 Task: Select Pets. Add to cart, from Tom Thumb_x000D_
 for 3194 Cheshire Road, Bridgeport, Connecticut 06604, Cell Number 203-362-4243, following items : Iams Proactive Health Cat Food High Protein (6 lb)_x000D_
 - 1, Iams Adult Healthy Dry Cat Food Chicken (3.5 lb)_x000D_
 - 1, Purina ONE Tender Selects Blend Natural Dry Cat Food with Real Salmon (3.5 lb)_x000D_
 - 1, Sheba Cuts in Gravy Cat Food with Chicken (1.32 oz x 2 ct)_x000D_
 - 1, Delectables Stew Lickable Cat Treat with Tuna and Shrimp (1.4 oz)_x000D_
 - 1
Action: Mouse moved to (488, 115)
Screenshot: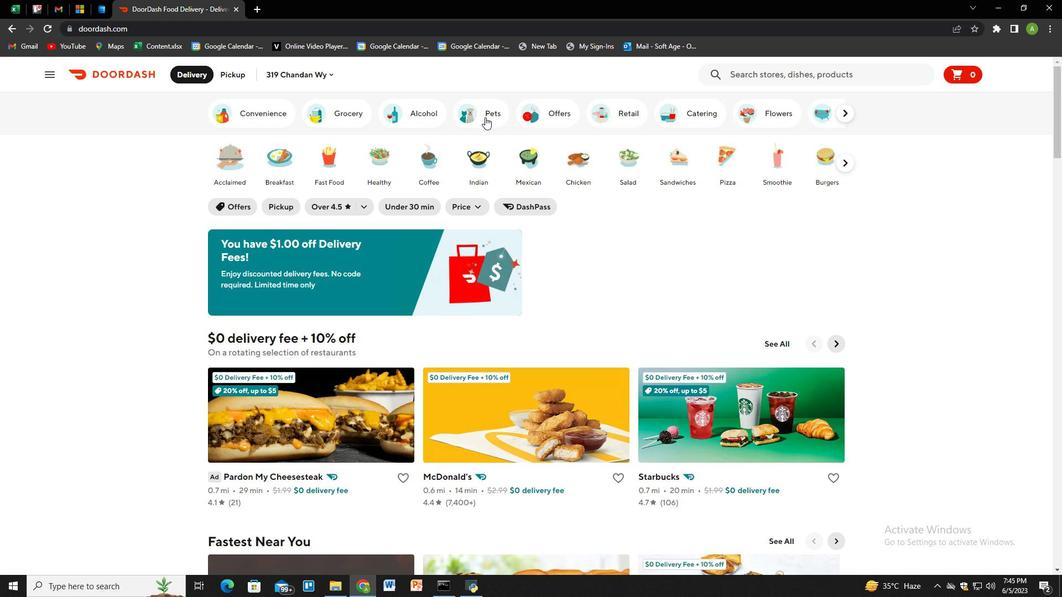 
Action: Mouse pressed left at (488, 115)
Screenshot: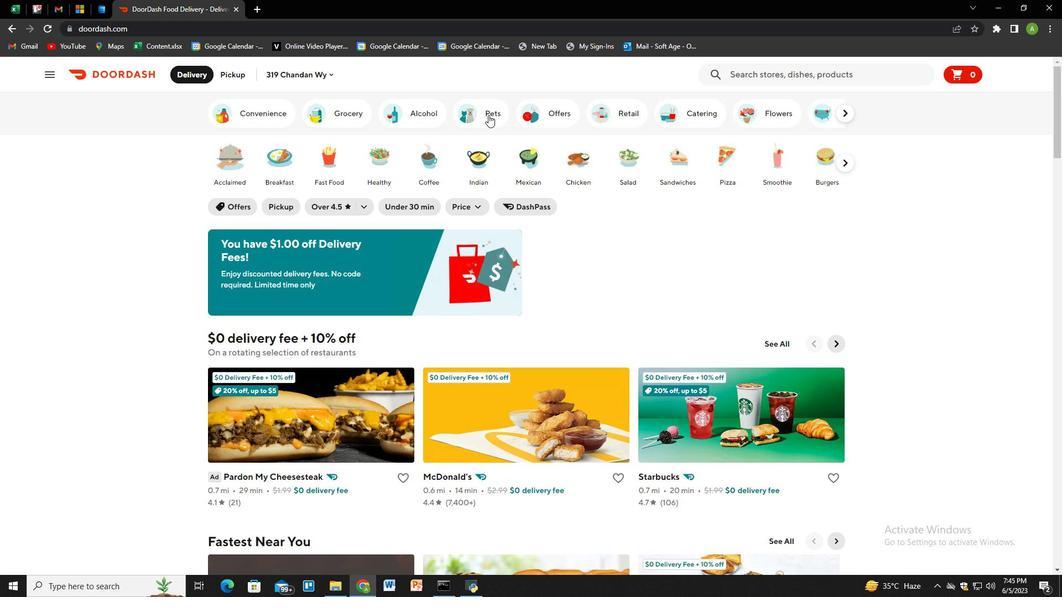 
Action: Mouse moved to (811, 311)
Screenshot: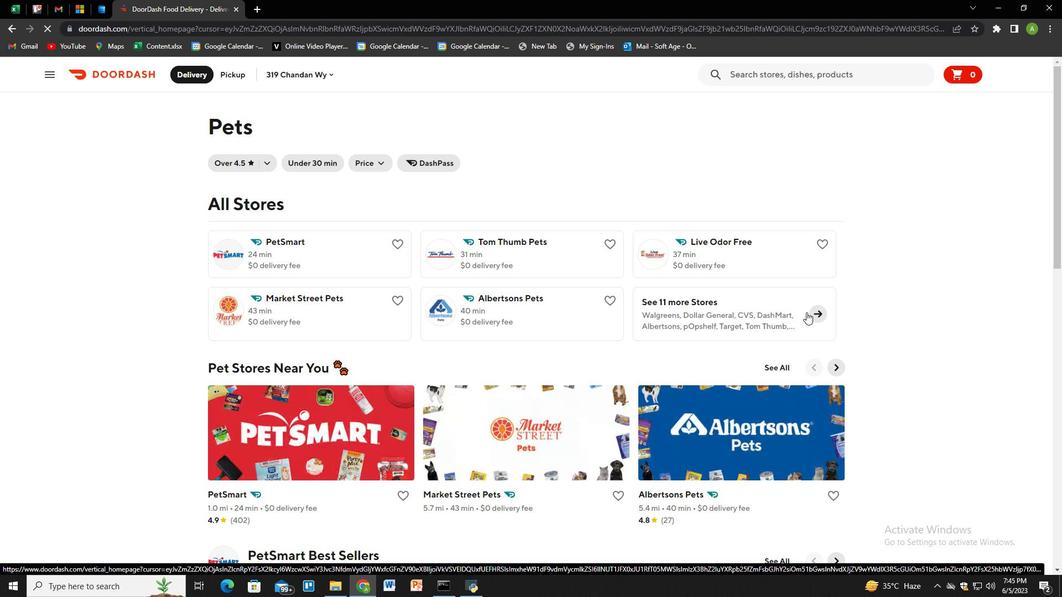 
Action: Mouse pressed left at (811, 311)
Screenshot: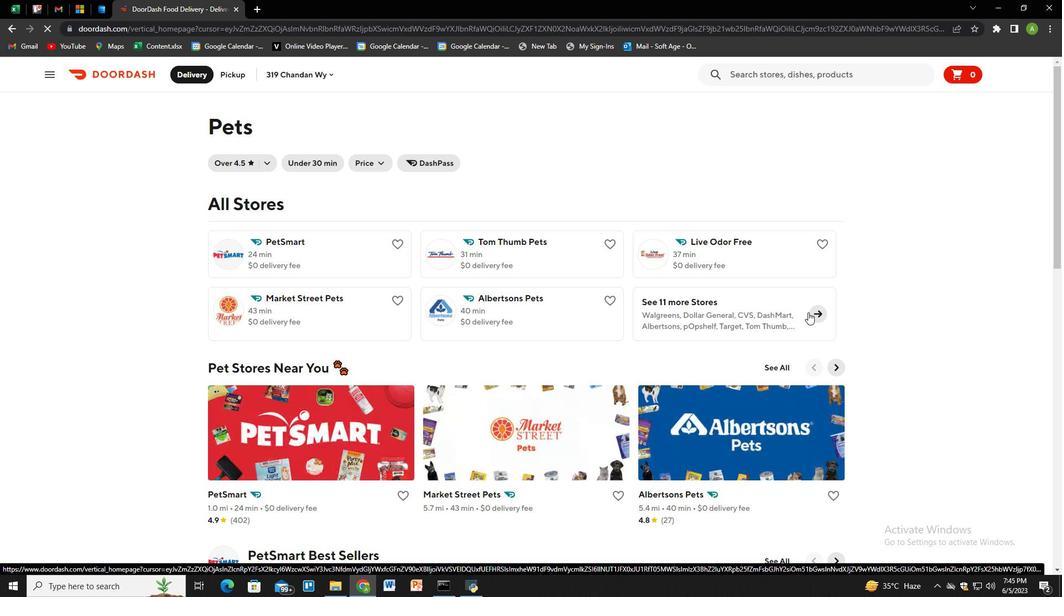 
Action: Mouse moved to (337, 425)
Screenshot: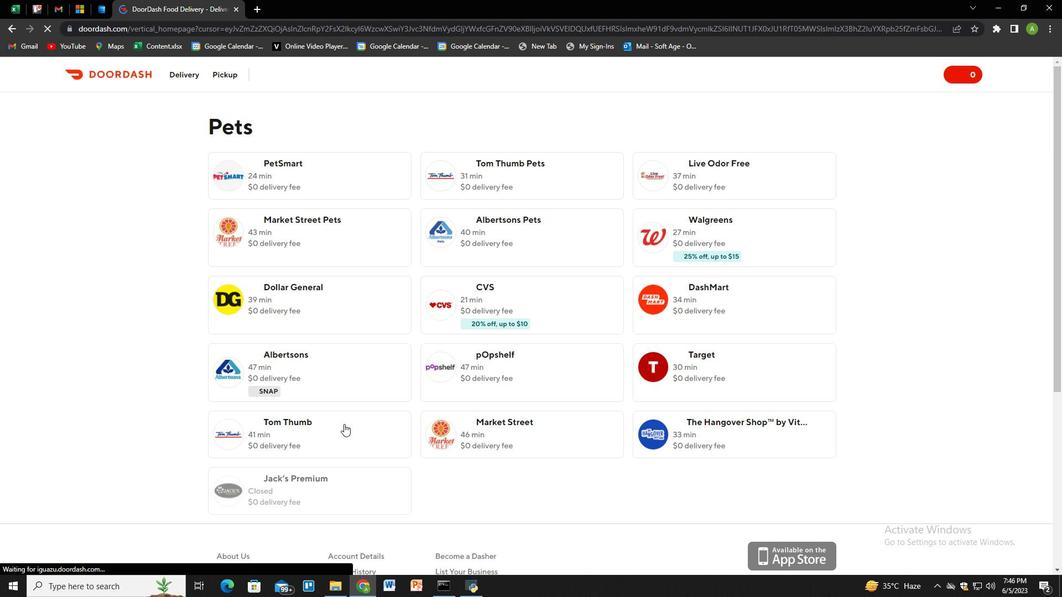 
Action: Mouse pressed left at (337, 425)
Screenshot: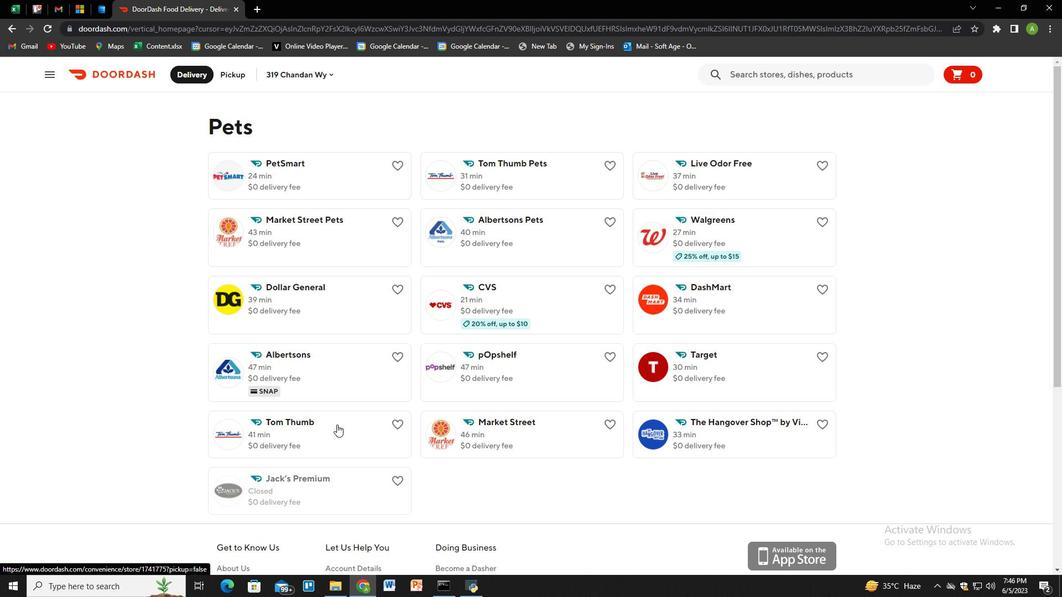 
Action: Mouse moved to (235, 71)
Screenshot: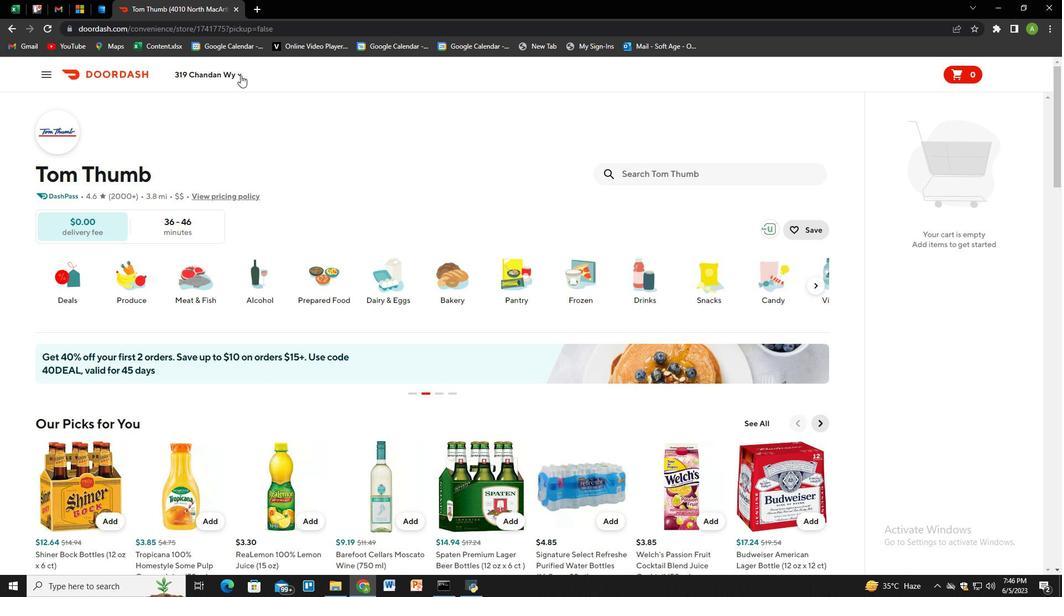 
Action: Mouse pressed left at (235, 71)
Screenshot: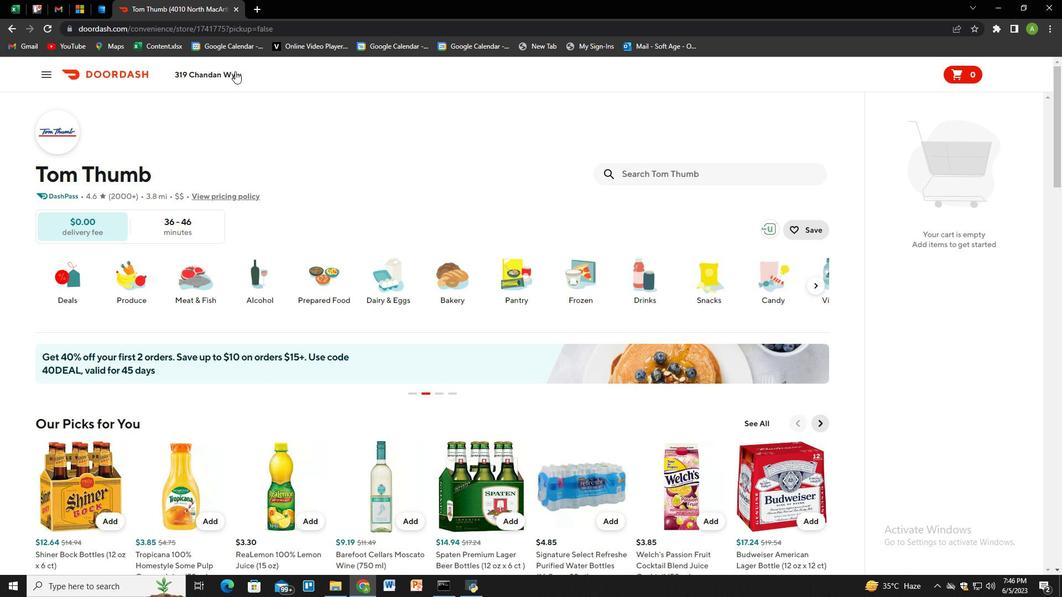 
Action: Mouse moved to (246, 118)
Screenshot: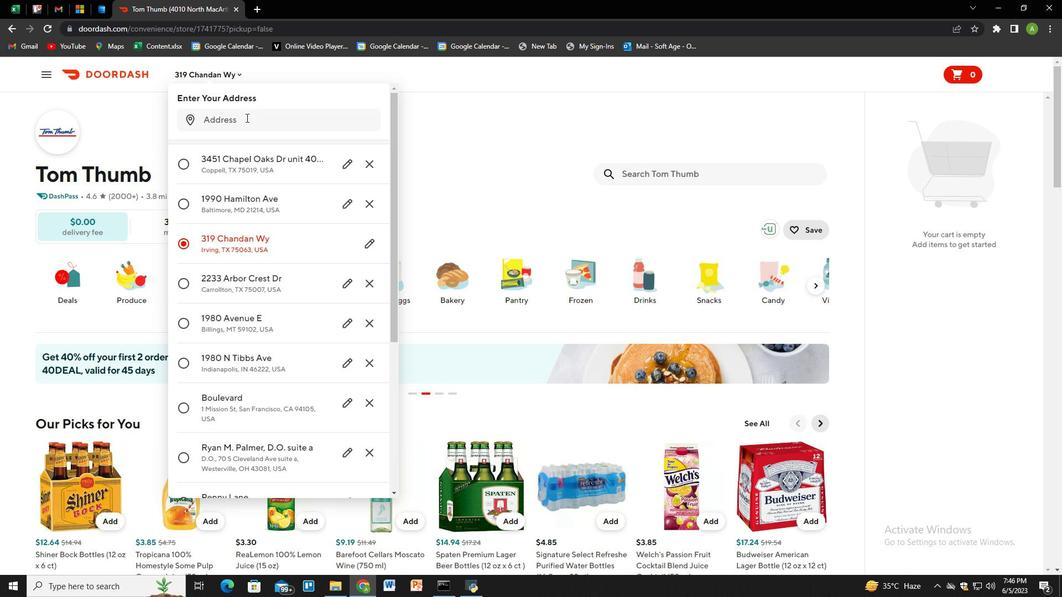 
Action: Mouse pressed left at (246, 118)
Screenshot: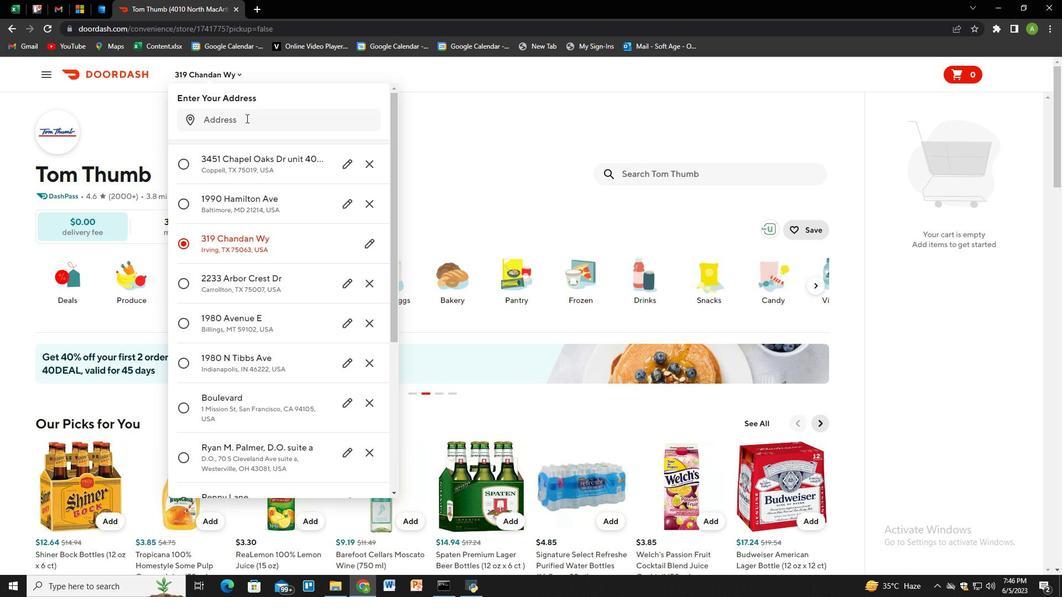
Action: Key pressed 3194<Key.space>ce<Key.backspace>heshire<Key.space>road,<Key.space>bridgeport,<Key.space>connecticut<Key.space>06604<Key.enter>
Screenshot: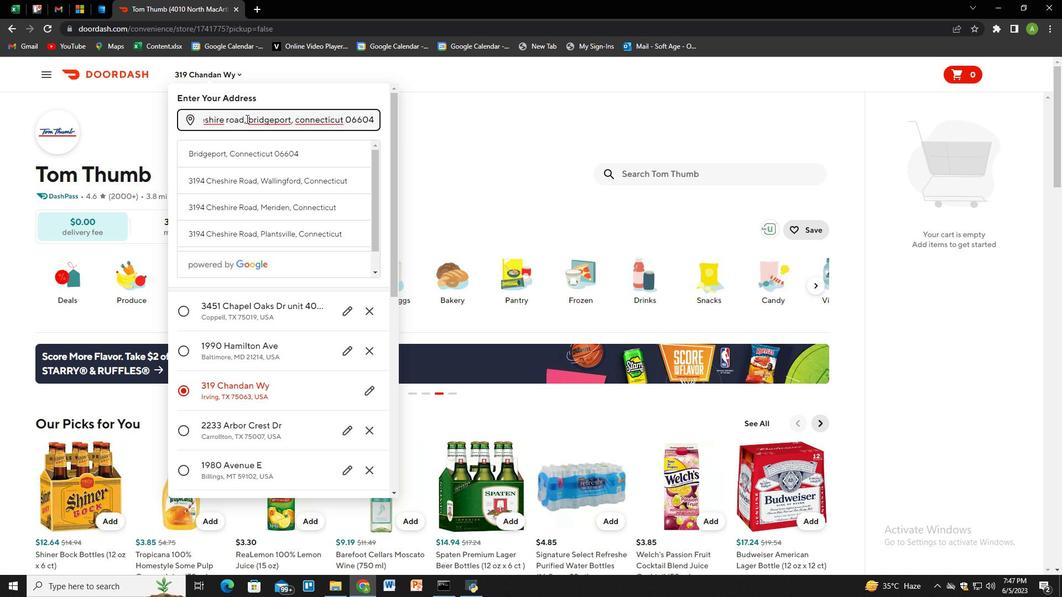
Action: Mouse moved to (340, 485)
Screenshot: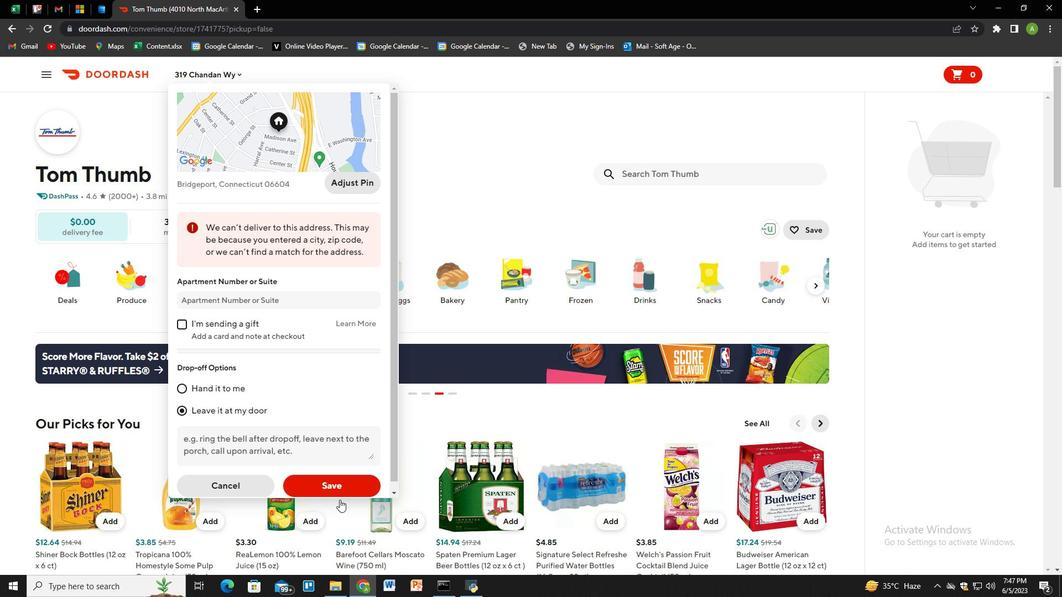 
Action: Mouse pressed left at (340, 485)
Screenshot: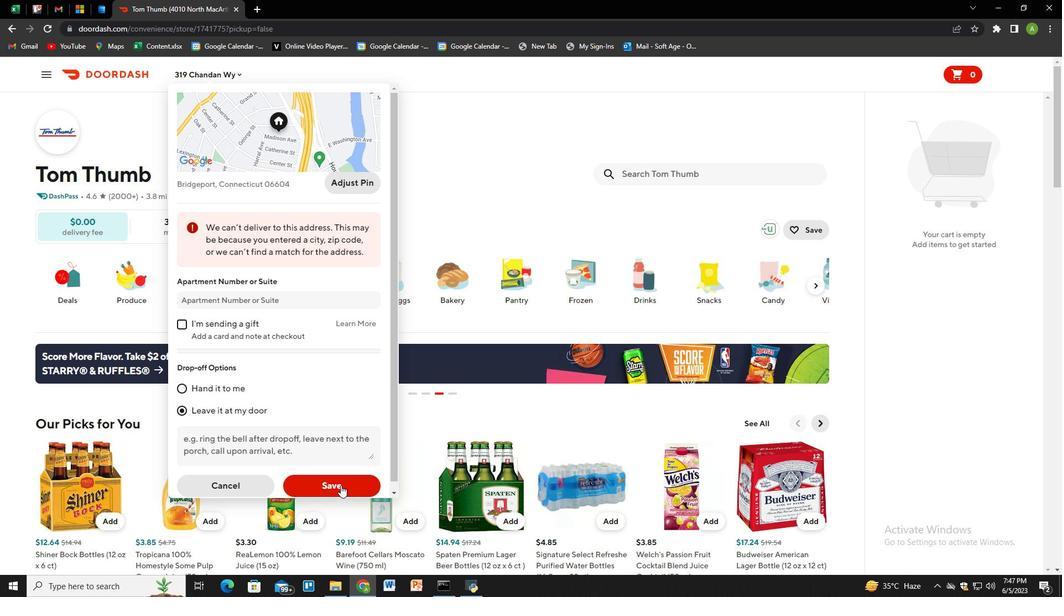 
Action: Mouse moved to (655, 172)
Screenshot: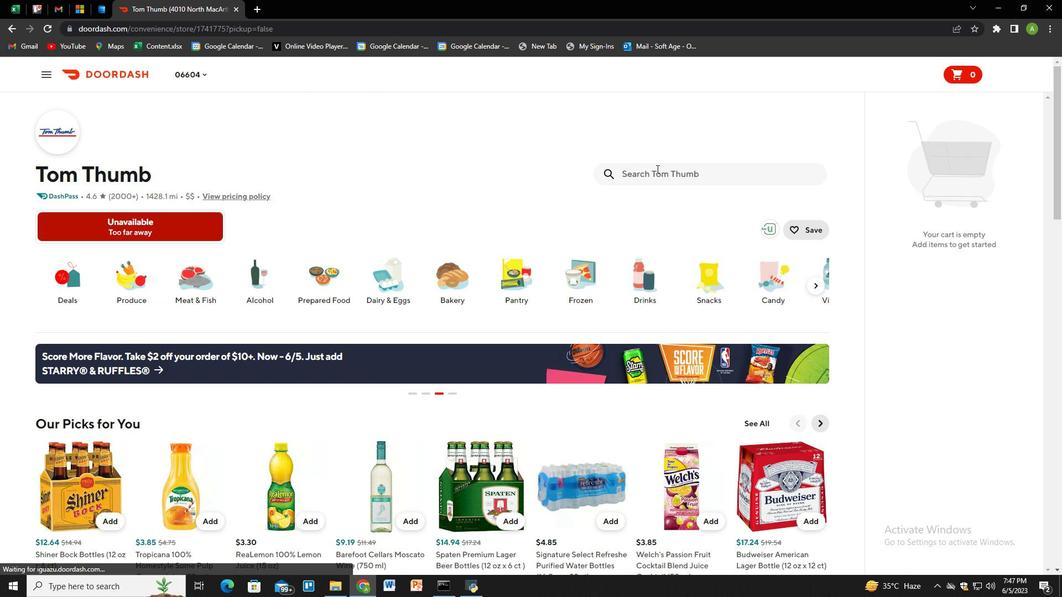 
Action: Mouse pressed left at (655, 172)
Screenshot: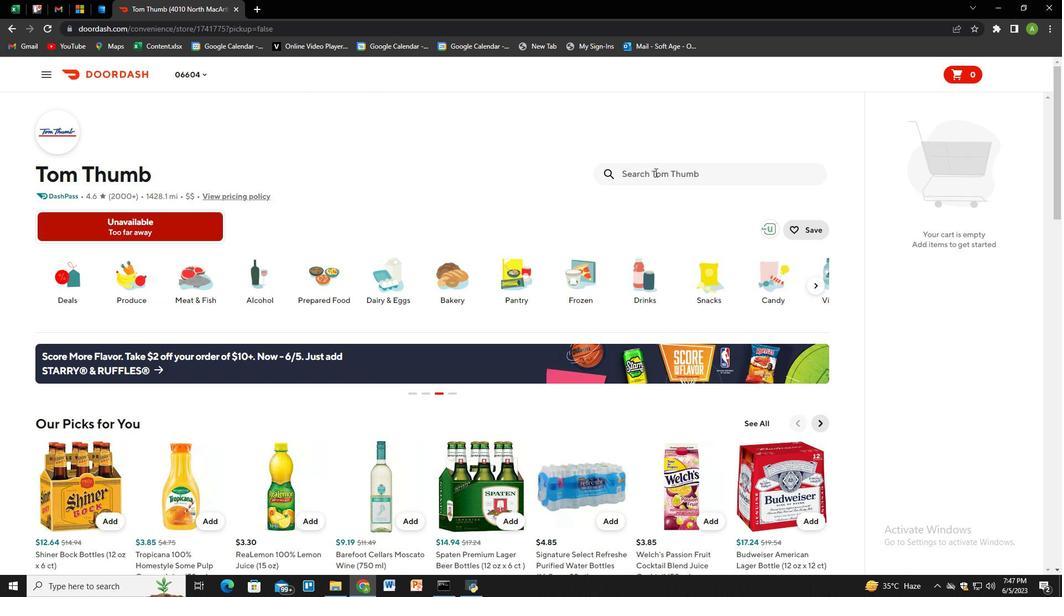 
Action: Key pressed lams<Key.space>proactive<Key.space>health<Key.space>cat<Key.space>food<Key.space>high<Key.space>po<Key.backspace>rotein<Key.space><Key.shift_r>(3.5<Key.space>lb<Key.shift_r>)<Key.backspace><Key.backspace><Key.backspace><Key.backspace><Key.backspace><Key.backspace><Key.backspace>6<Key.space>lb<Key.shift_r><Key.shift_r><Key.shift_r><Key.shift_r><Key.shift_r><Key.shift_r>)<Key.enter>
Screenshot: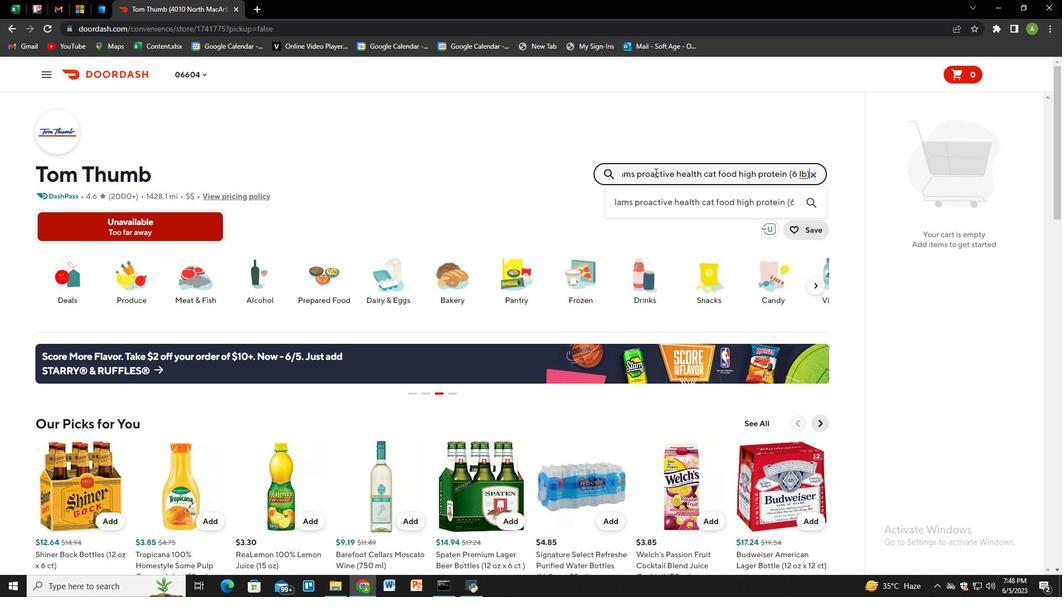 
Action: Mouse moved to (91, 286)
Screenshot: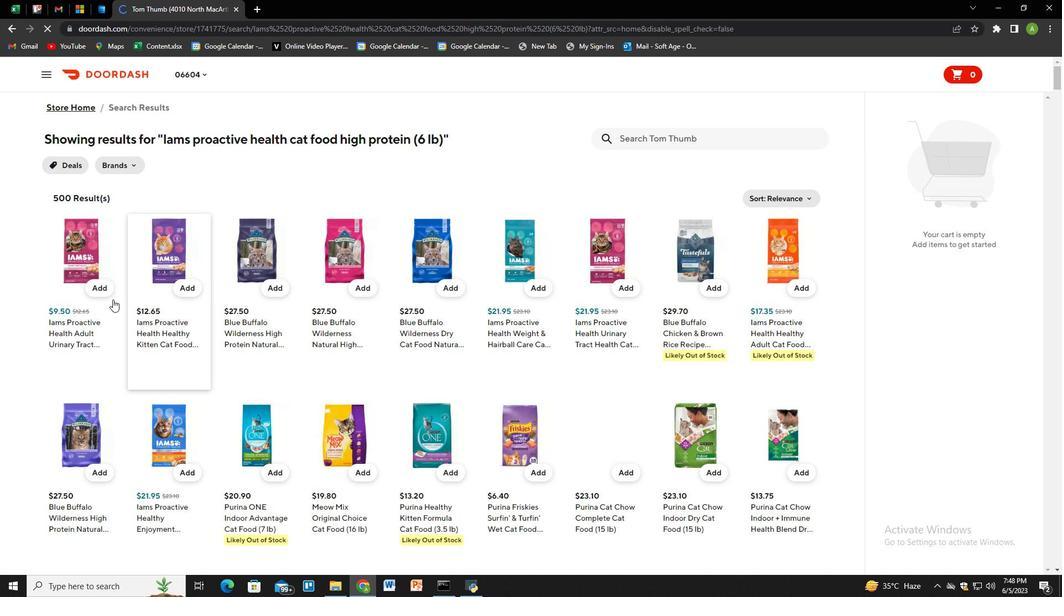 
Action: Mouse pressed left at (91, 286)
Screenshot: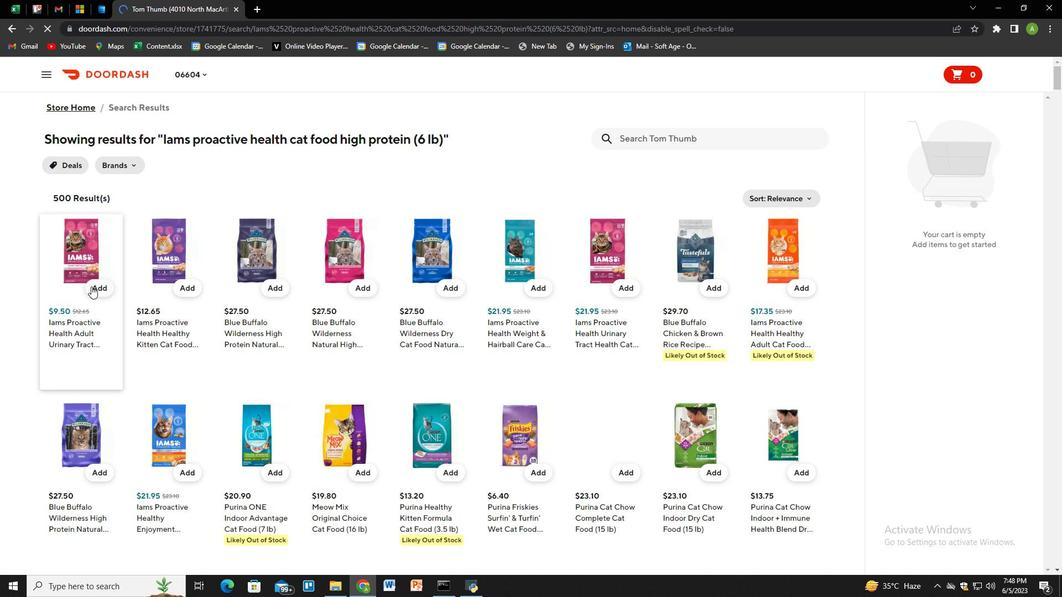 
Action: Mouse moved to (639, 139)
Screenshot: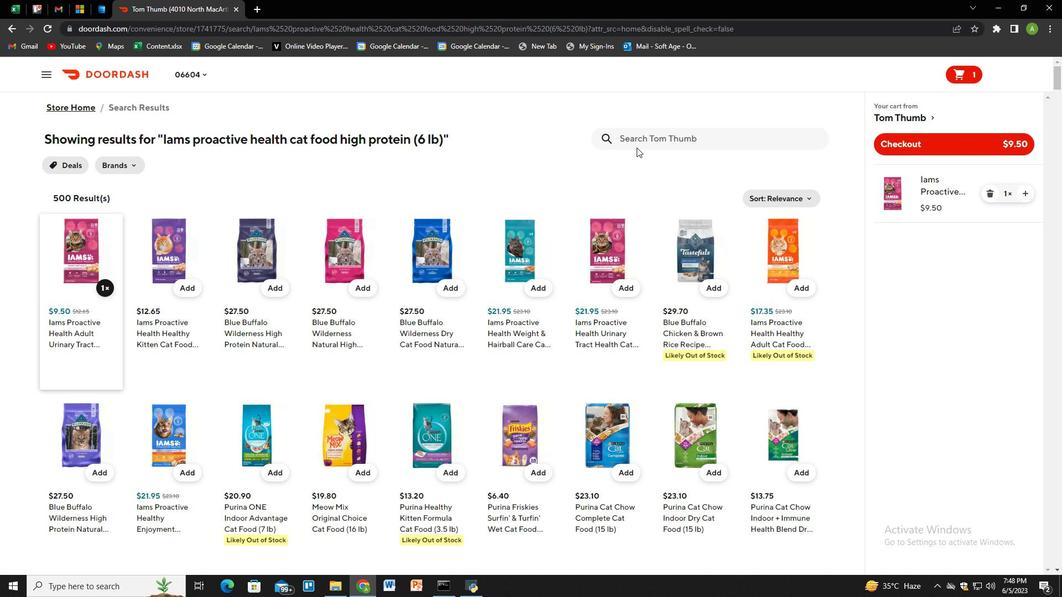 
Action: Mouse pressed left at (639, 139)
Screenshot: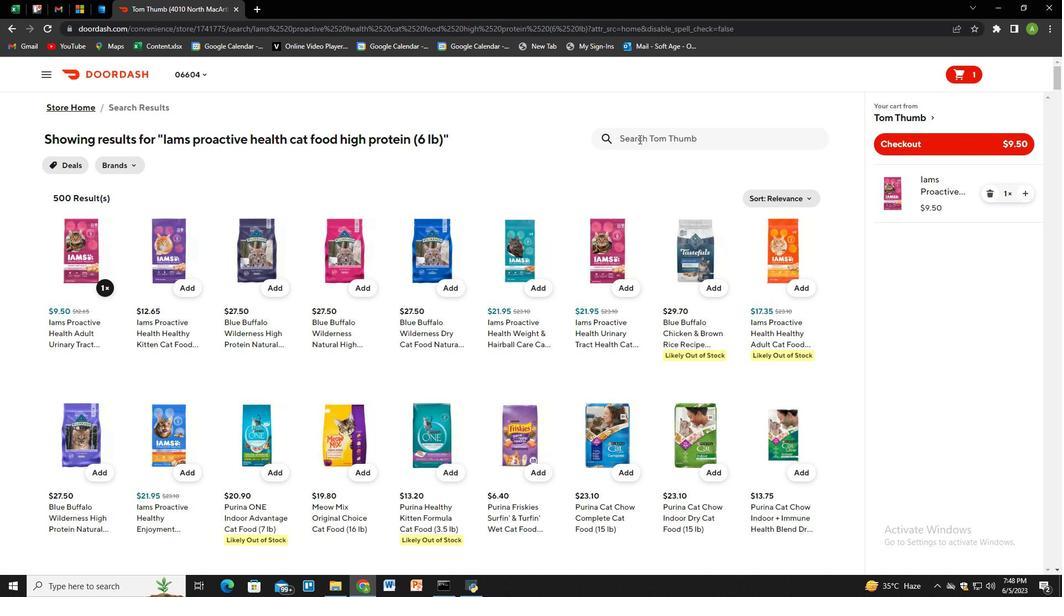 
Action: Key pressed lams<Key.space>adult<Key.space>healthy<Key.space>dry<Key.space>cat<Key.space>food<Key.space>chicken<Key.space><Key.shift_r>(3.5<Key.space>lb<Key.shift_r>)<Key.enter>
Screenshot: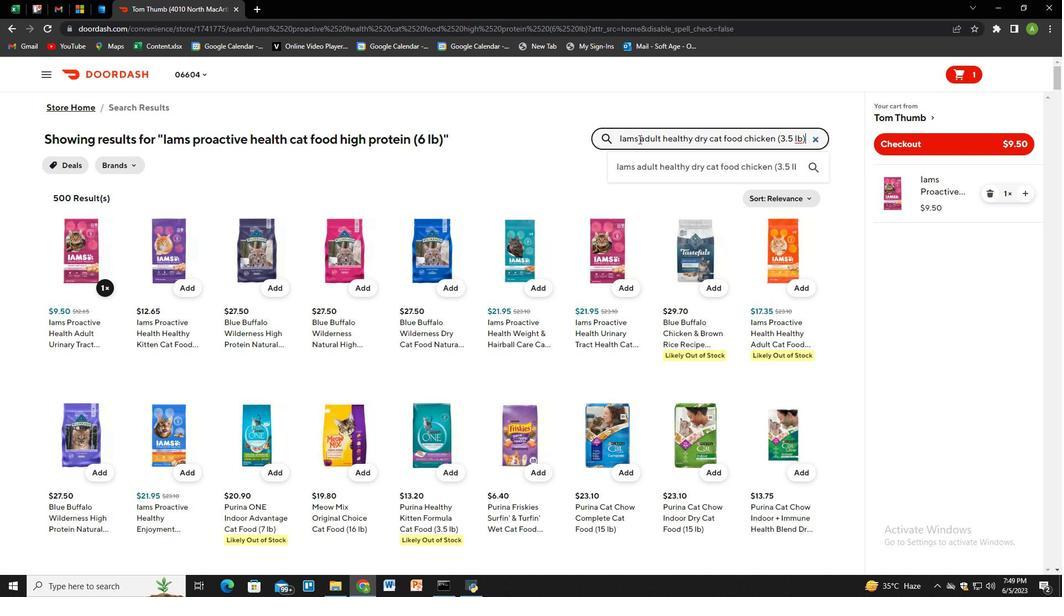 
Action: Mouse moved to (97, 285)
Screenshot: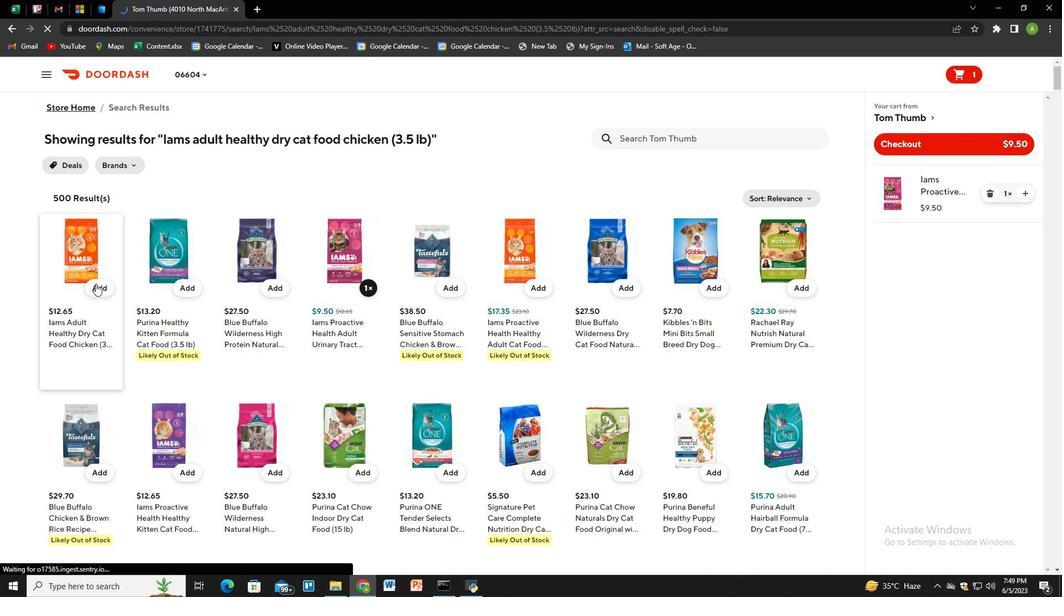
Action: Mouse pressed left at (97, 285)
Screenshot: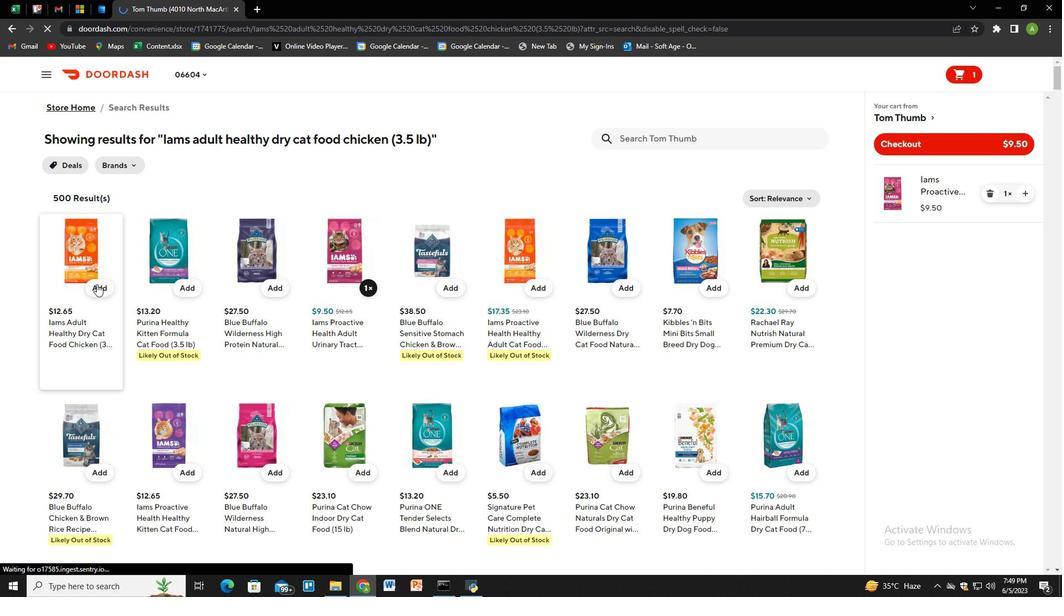 
Action: Mouse moved to (640, 143)
Screenshot: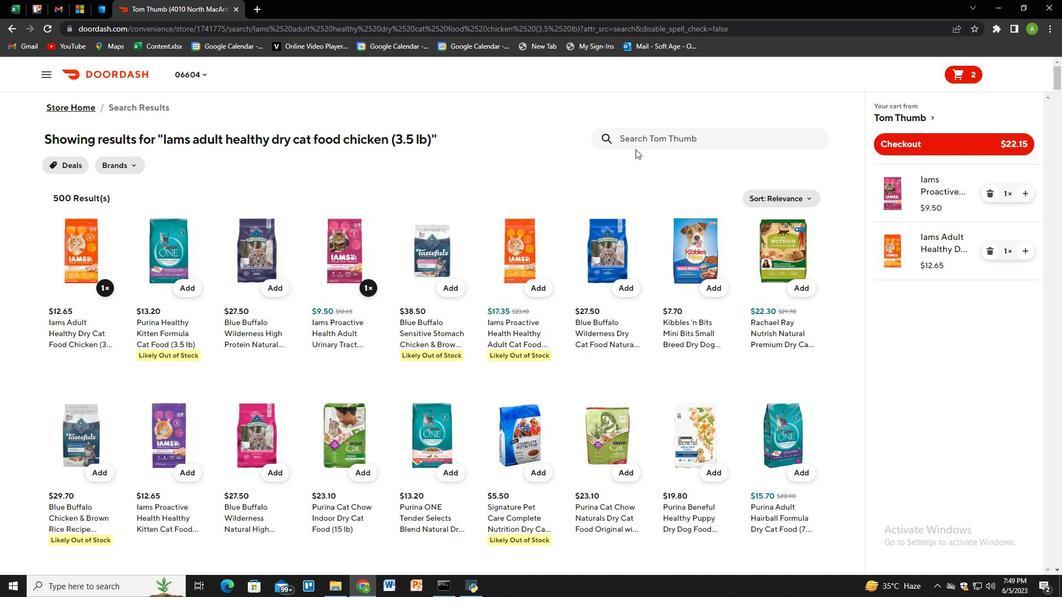 
Action: Mouse pressed left at (640, 143)
Screenshot: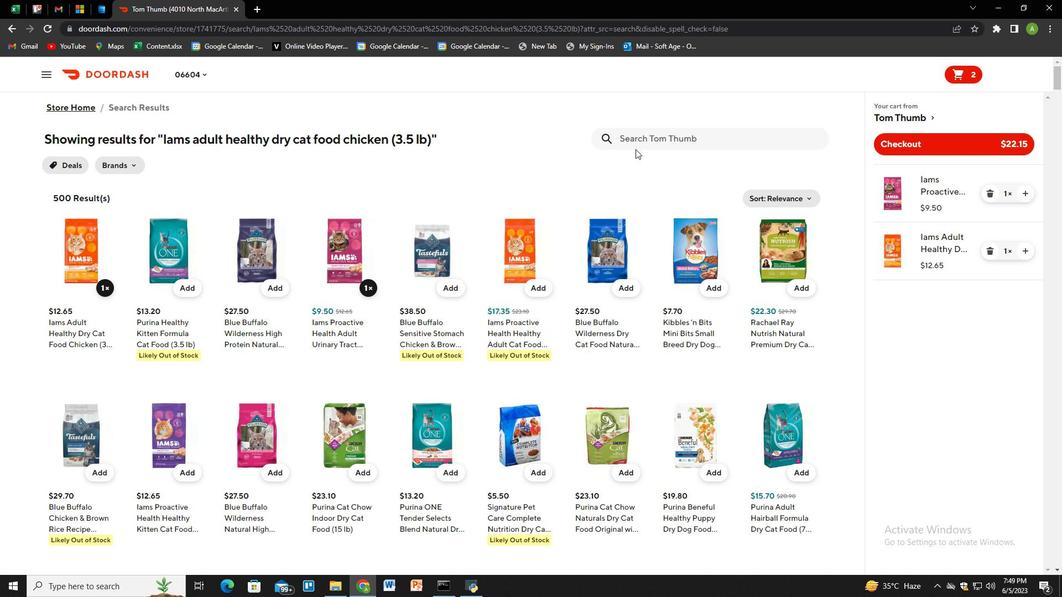 
Action: Key pressed purina<Key.space>one<Key.space>tender<Key.space>selects<Key.space>blend<Key.space>natural<Key.space>dry<Key.space>cat<Key.space>food<Key.space>with<Key.space>real<Key.space>salmon<Key.space><Key.shift_r>(3.5<Key.space>lb<Key.shift_r>)<Key.enter>
Screenshot: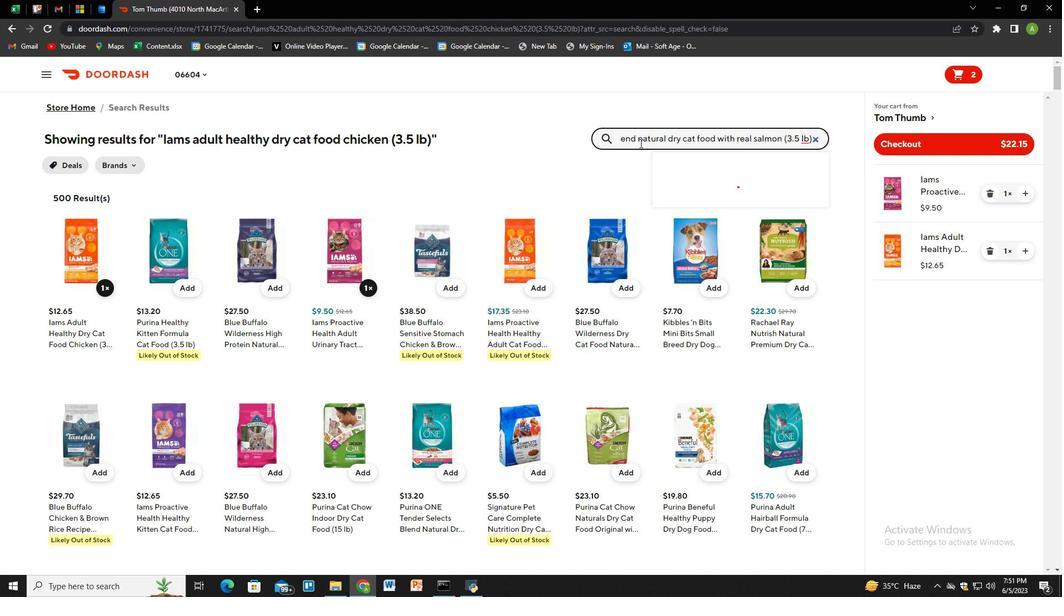 
Action: Mouse moved to (104, 301)
Screenshot: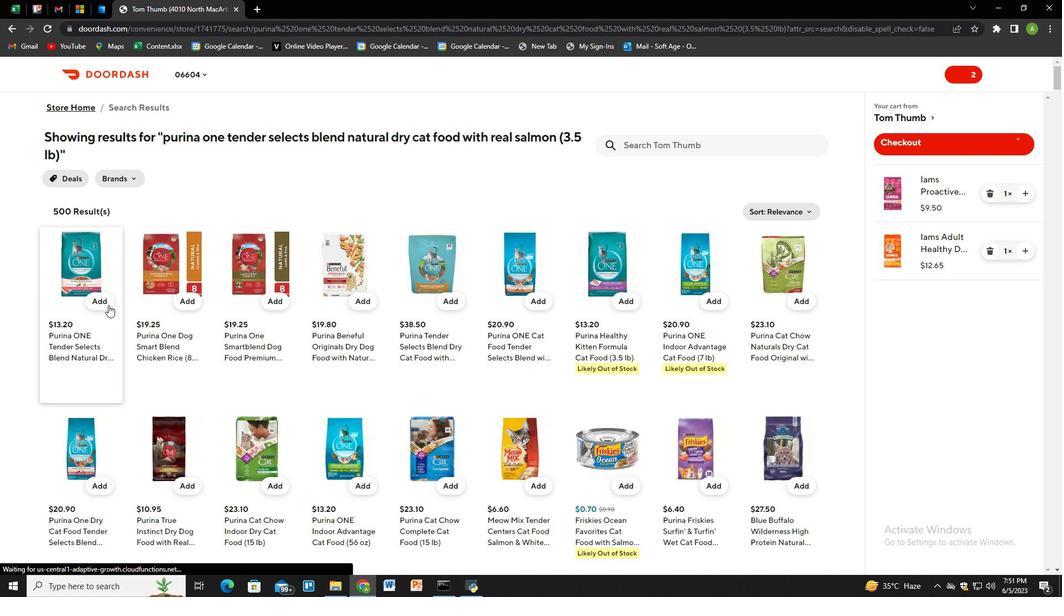 
Action: Mouse pressed left at (104, 301)
Screenshot: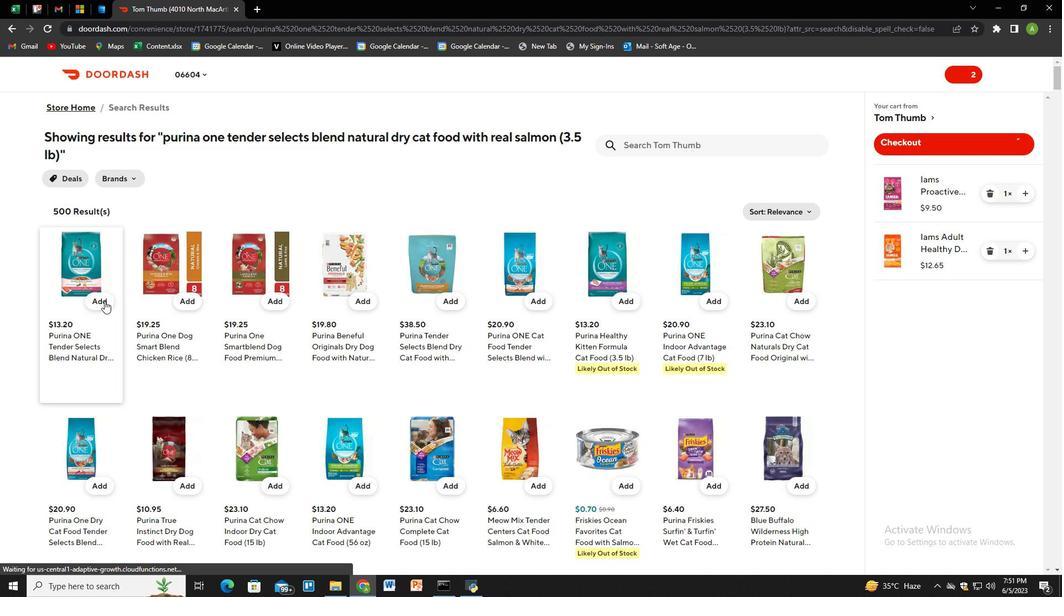 
Action: Mouse moved to (670, 139)
Screenshot: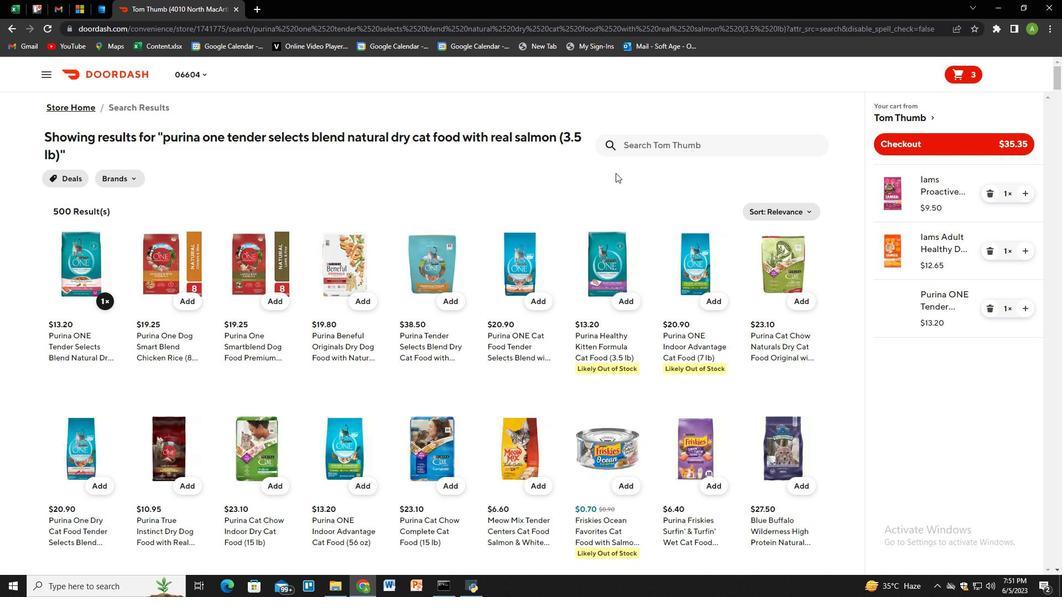 
Action: Mouse pressed left at (670, 139)
Screenshot: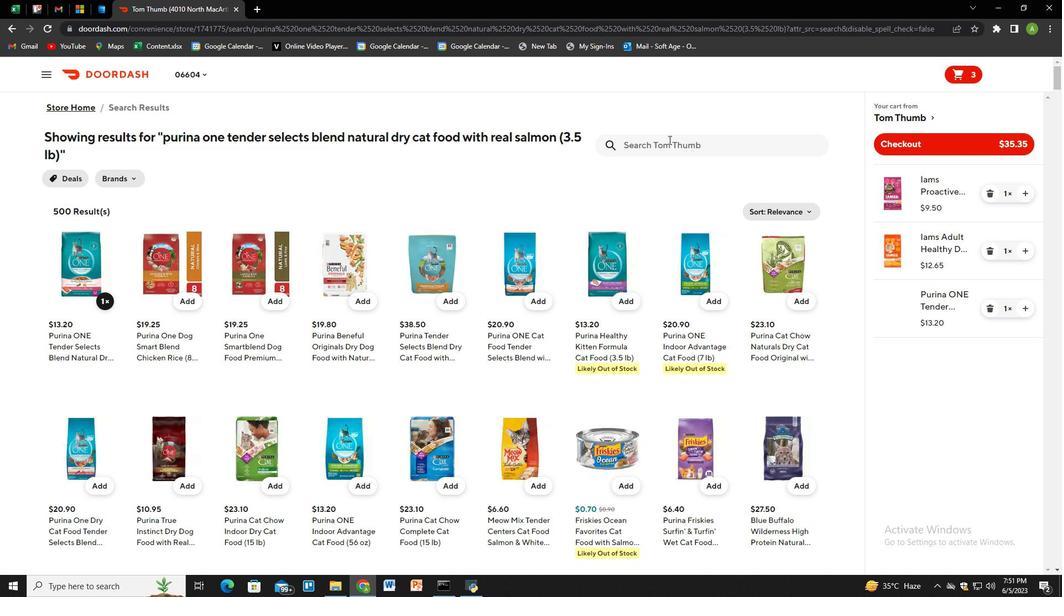 
Action: Key pressed sheda<Key.backspace><Key.backspace>ba<Key.space>cuts<Key.space>in<Key.space>gravy<Key.space>cat<Key.space>food<Key.space>with<Key.space>chicken<Key.space><Key.shift_r>(1.32<Key.space>oz<Key.space>x<Key.space>2<Key.space>ct<Key.shift_r>)<Key.enter>
Screenshot: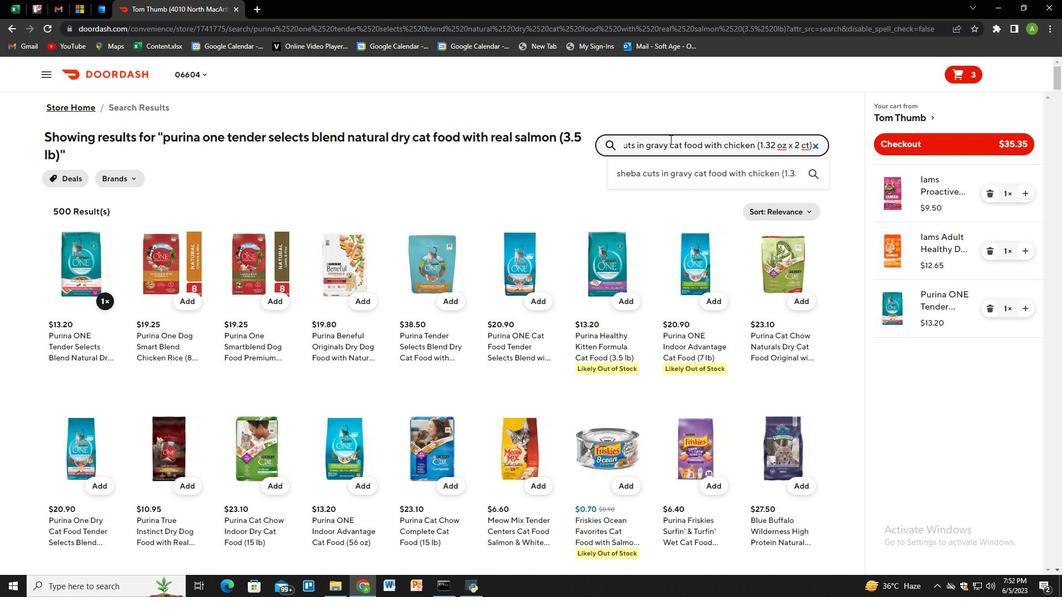 
Action: Mouse moved to (99, 292)
Screenshot: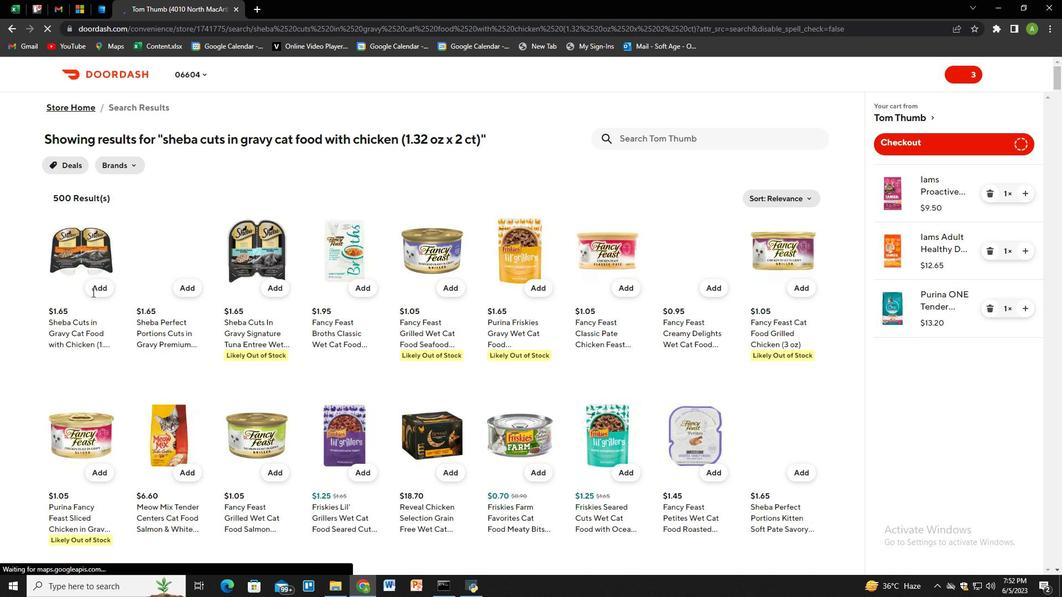 
Action: Mouse pressed left at (99, 292)
Screenshot: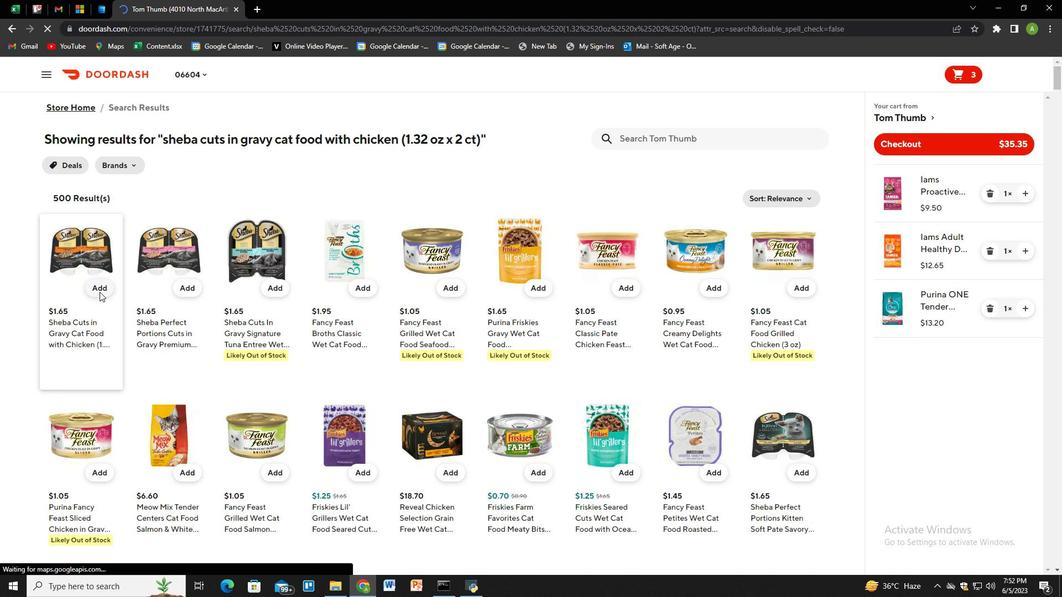 
Action: Mouse moved to (628, 138)
Screenshot: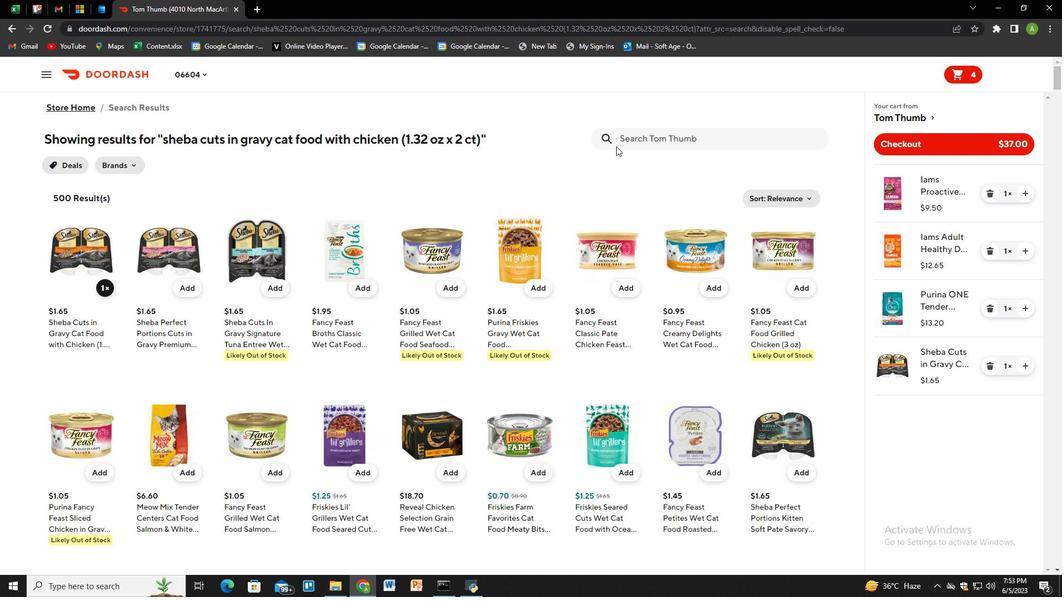 
Action: Mouse pressed left at (628, 138)
Screenshot: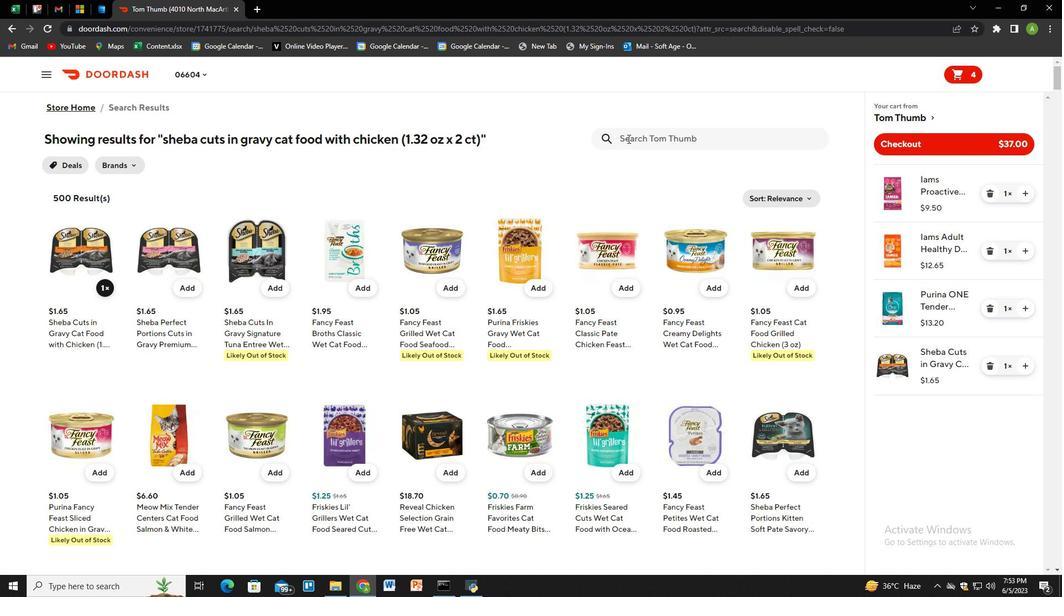
Action: Key pressed delectables<Key.space>stew<Key.space>lickable<Key.space>cat<Key.space>treat<Key.space>with<Key.space>tuna<Key.space><Key.backspace><Key.space>and<Key.space>shrimp<Key.space><Key.shift_r>(1.4<Key.space>oz<Key.shift_r>)<Key.enter>
Screenshot: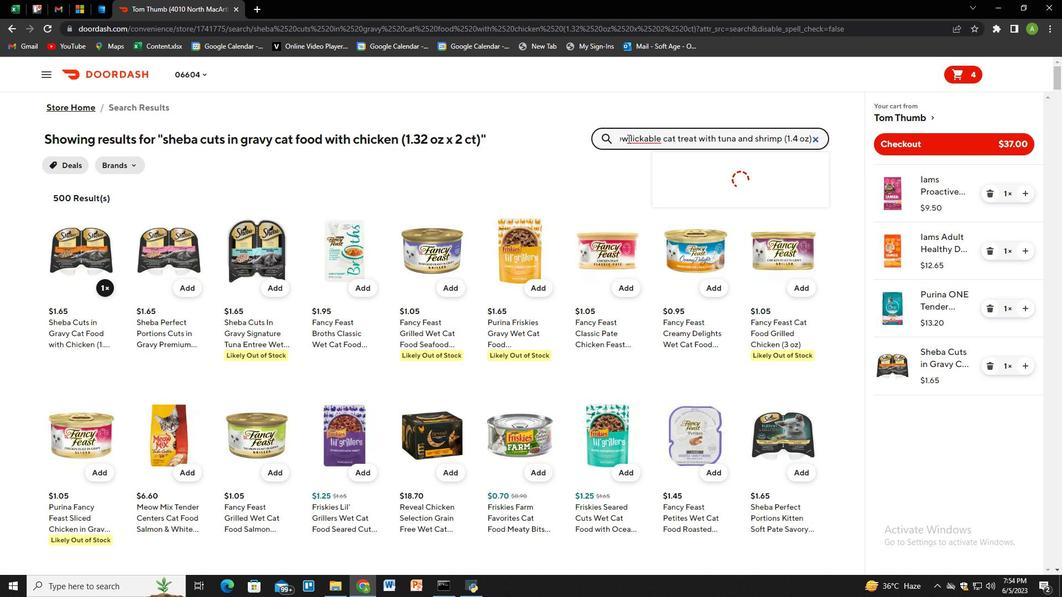 
Action: Mouse moved to (97, 291)
Screenshot: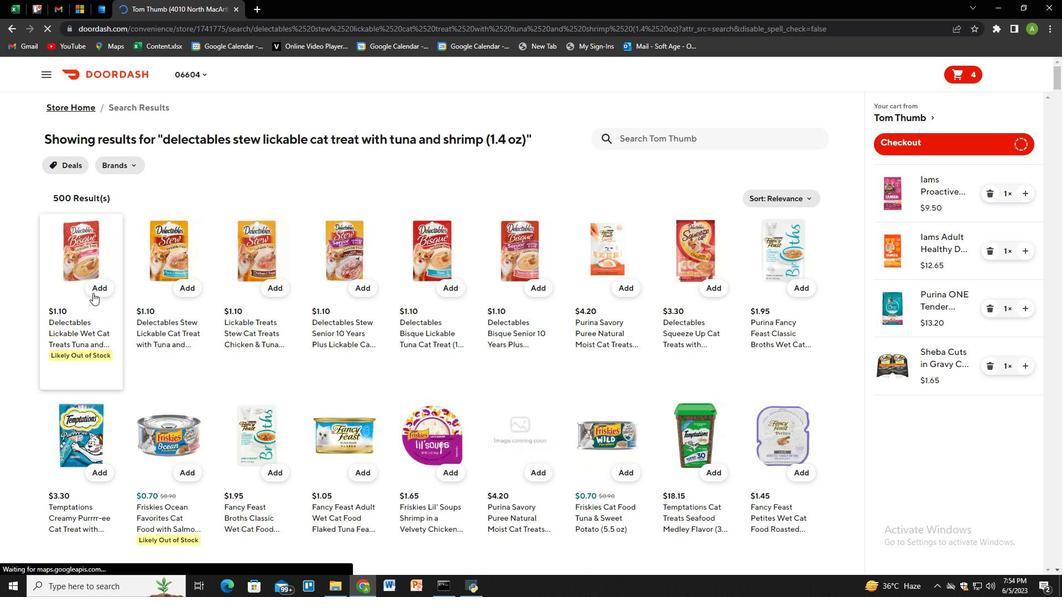 
Action: Mouse pressed left at (97, 291)
Screenshot: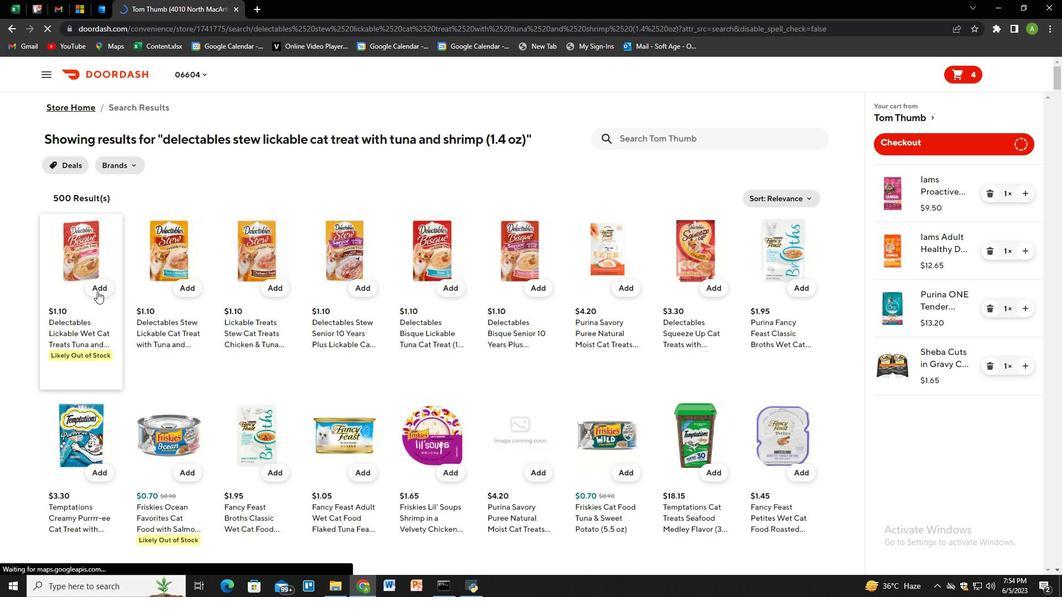 
Action: Mouse moved to (901, 143)
Screenshot: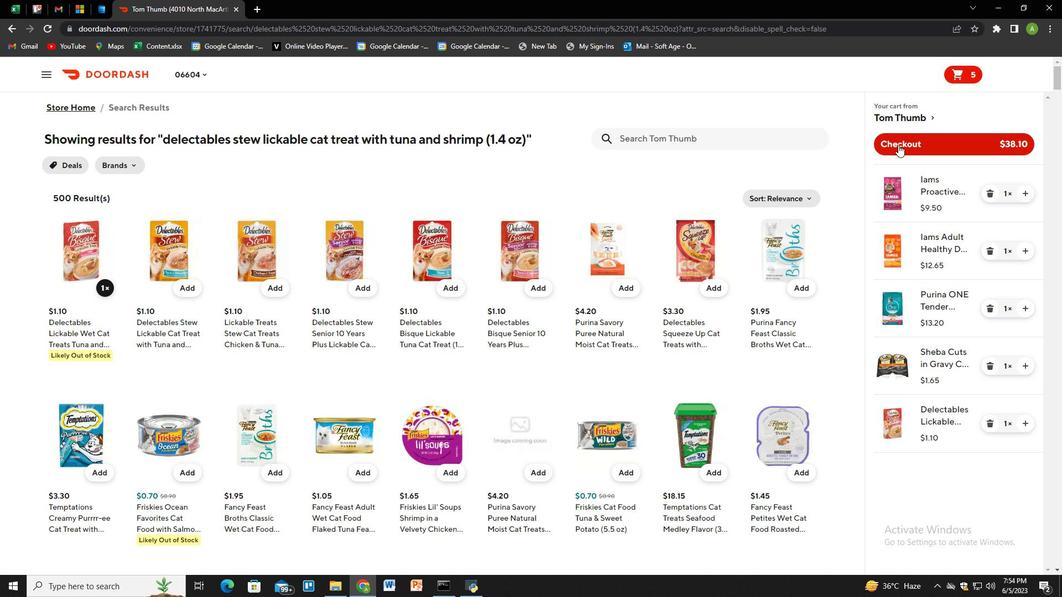 
Action: Mouse pressed left at (901, 143)
Screenshot: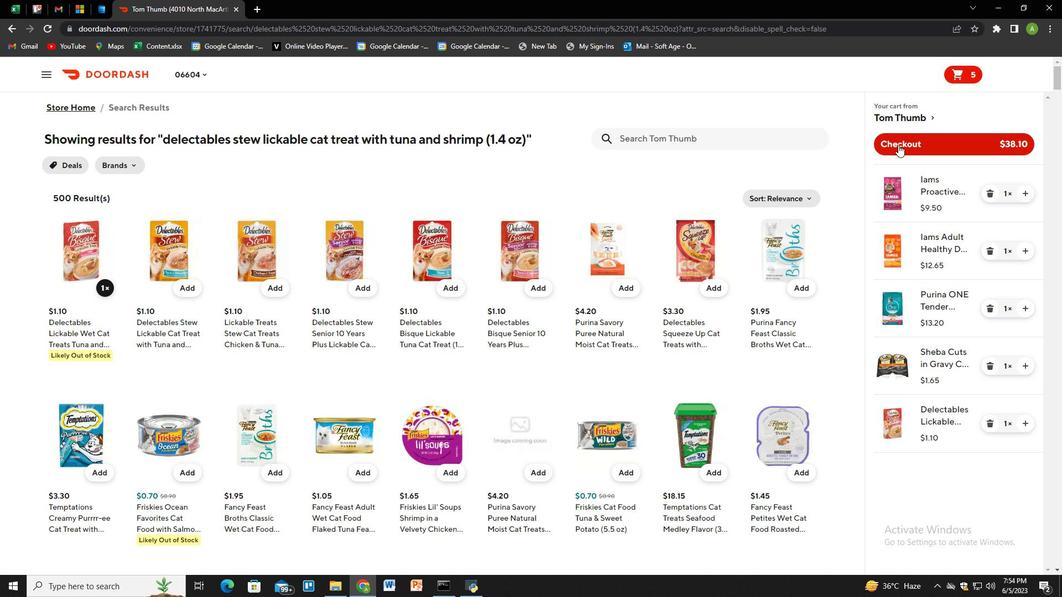 
